 Task: Assign Issue Issue0029 to Sprint Sprint0017 in Scrum Project Project0006 in Jira
Action: Mouse moved to (389, 448)
Screenshot: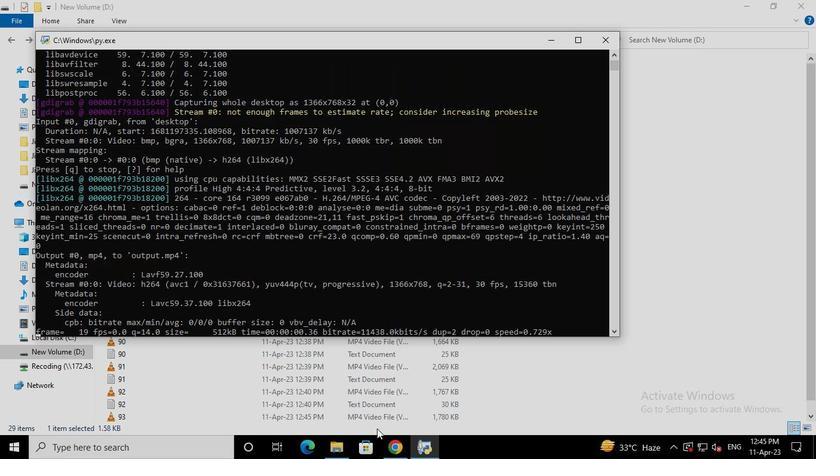 
Action: Mouse pressed left at (389, 448)
Screenshot: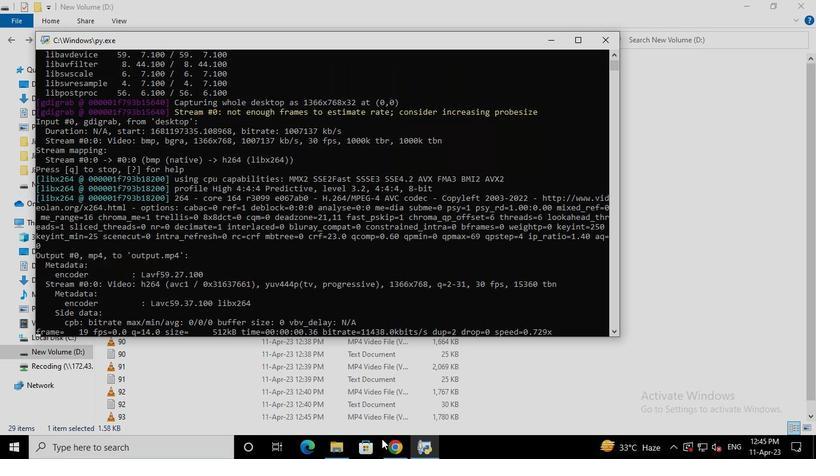 
Action: Mouse moved to (84, 187)
Screenshot: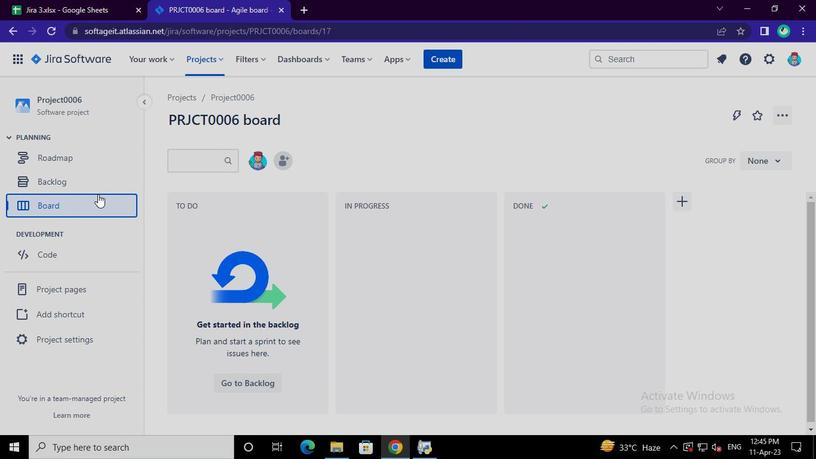 
Action: Mouse pressed left at (84, 187)
Screenshot: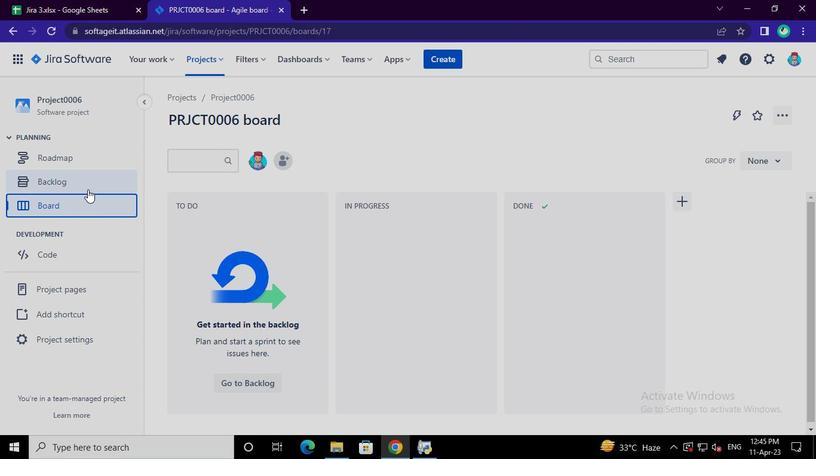 
Action: Mouse moved to (767, 335)
Screenshot: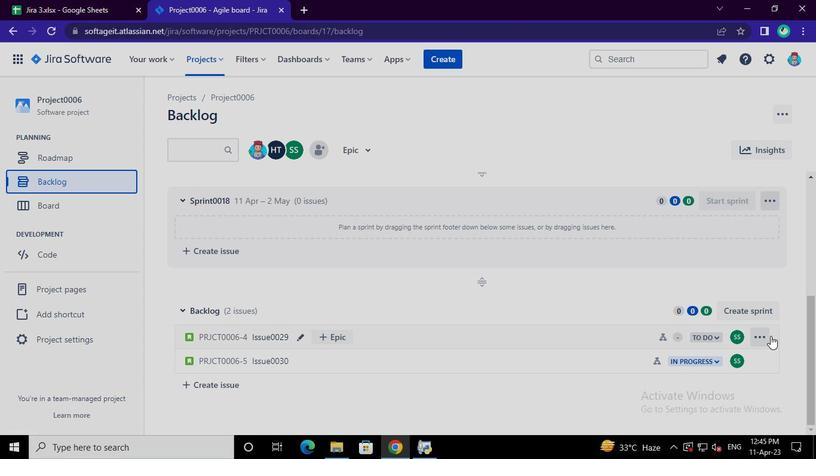 
Action: Mouse pressed left at (767, 335)
Screenshot: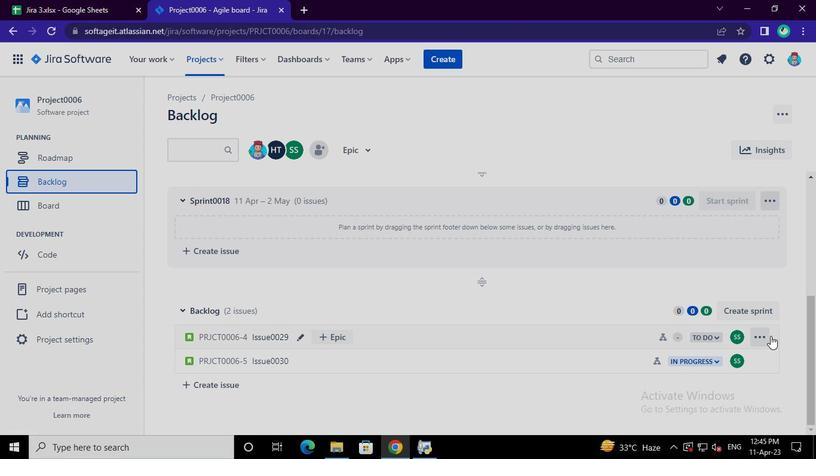 
Action: Mouse moved to (737, 273)
Screenshot: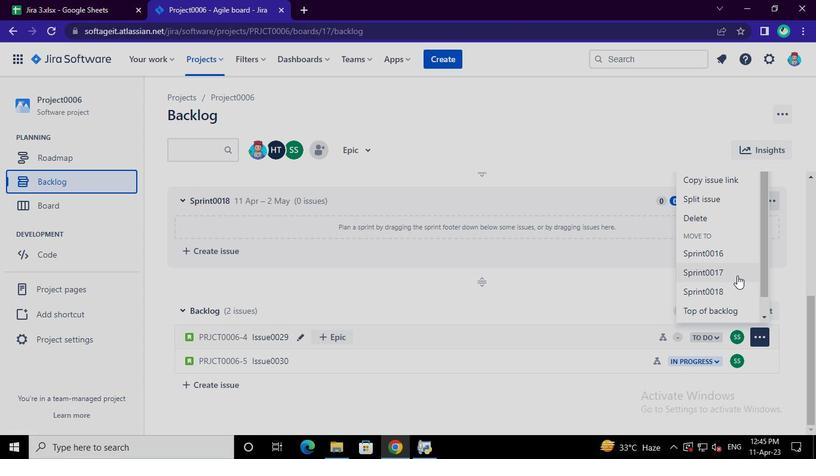 
Action: Mouse pressed left at (737, 273)
Screenshot: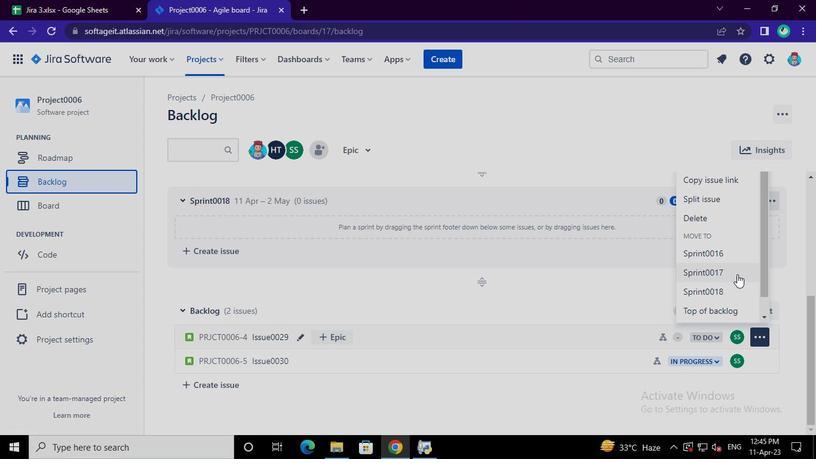
Action: Mouse moved to (418, 451)
Screenshot: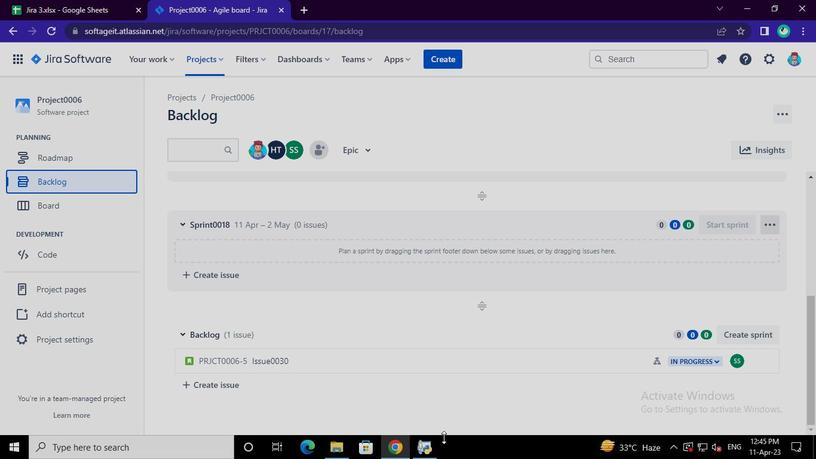 
Action: Mouse pressed left at (418, 451)
Screenshot: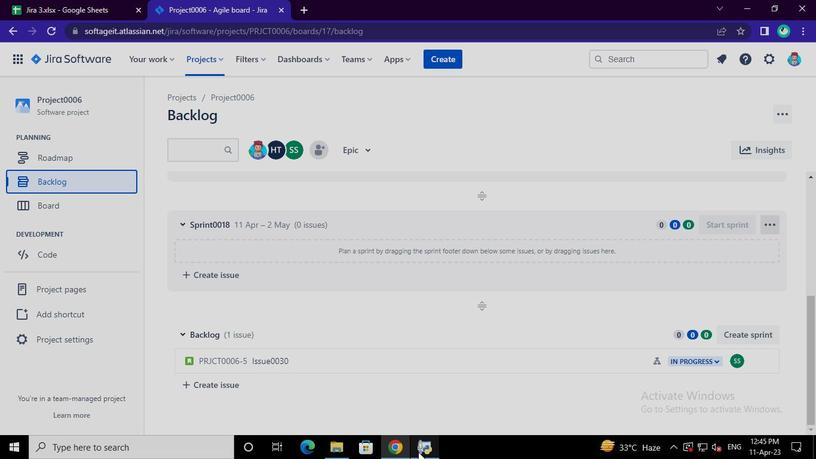 
Action: Mouse moved to (599, 40)
Screenshot: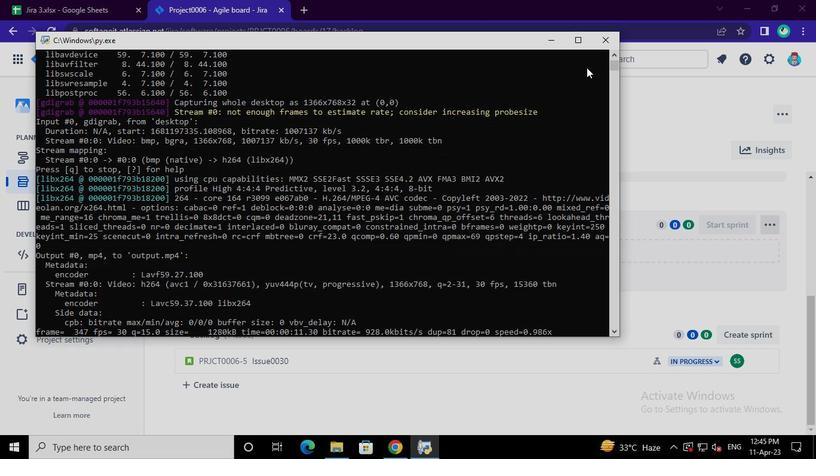 
Action: Mouse pressed left at (599, 40)
Screenshot: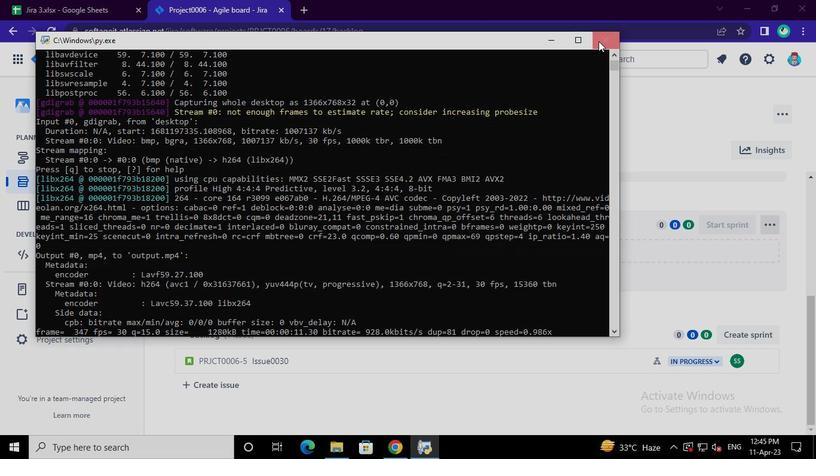 
